 Task: Select Invert colours
Action: Mouse moved to (242, 171)
Screenshot: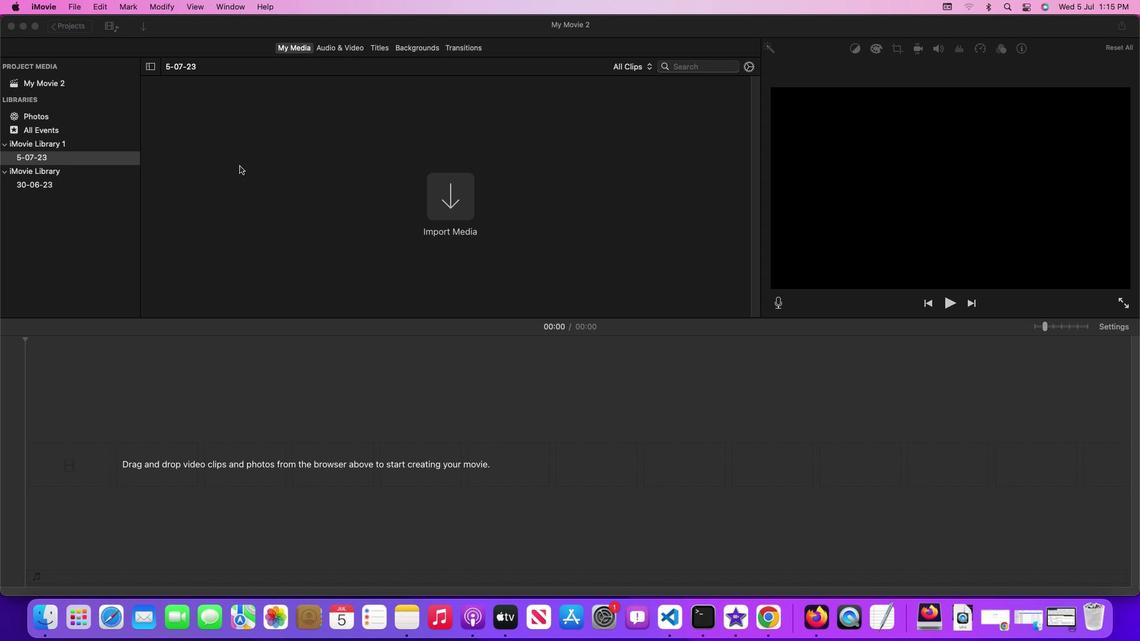 
Action: Mouse pressed left at (242, 171)
Screenshot: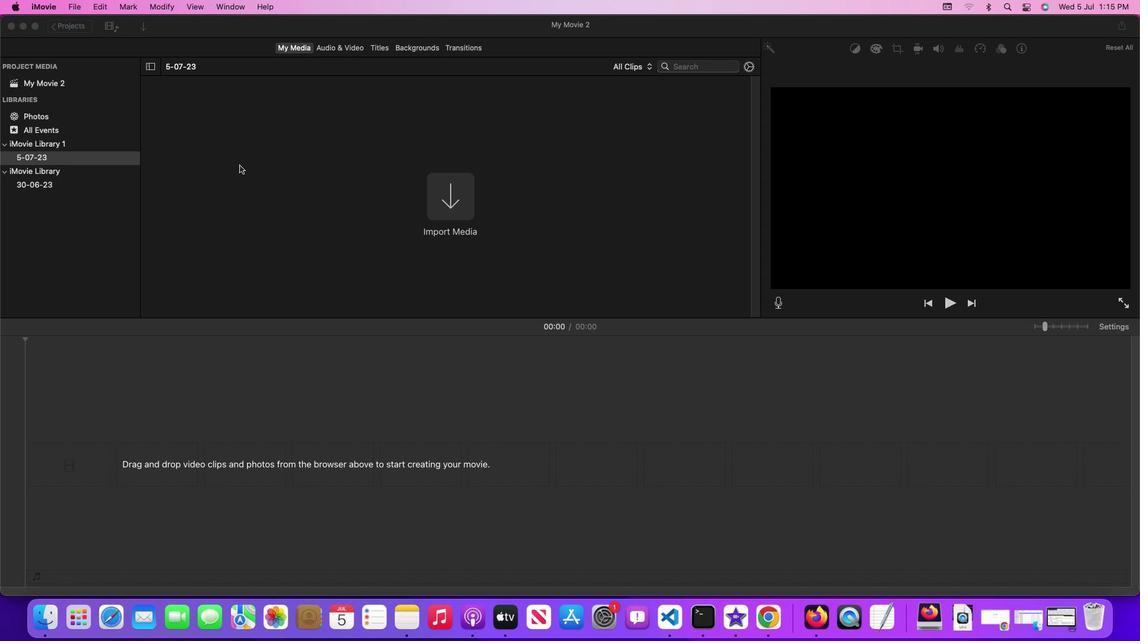 
Action: Mouse moved to (50, 4)
Screenshot: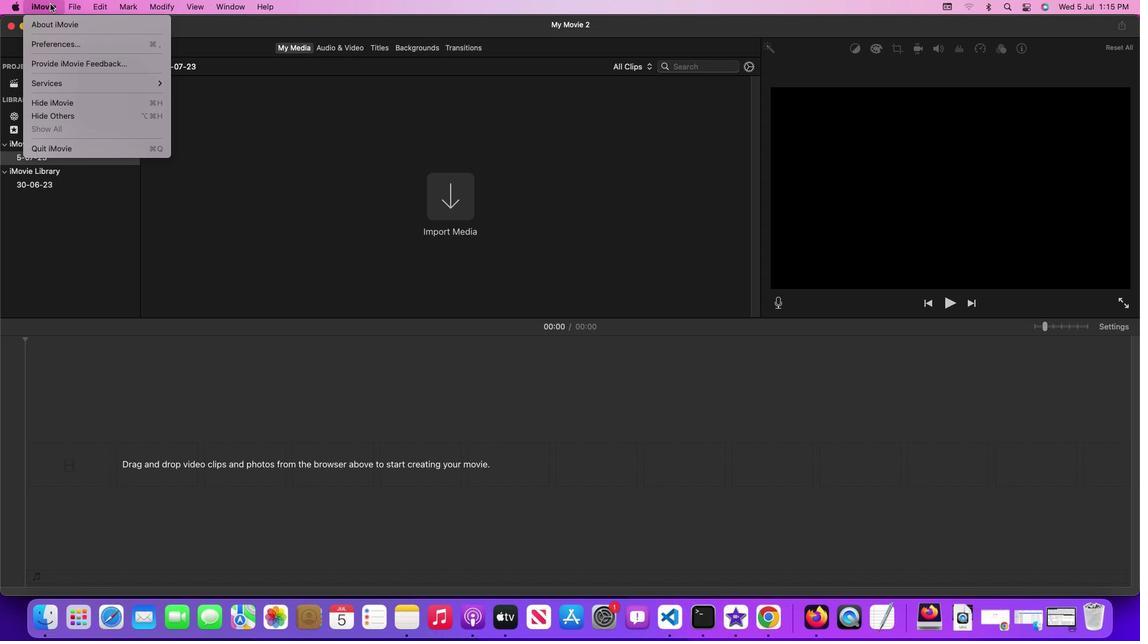 
Action: Mouse pressed left at (50, 4)
Screenshot: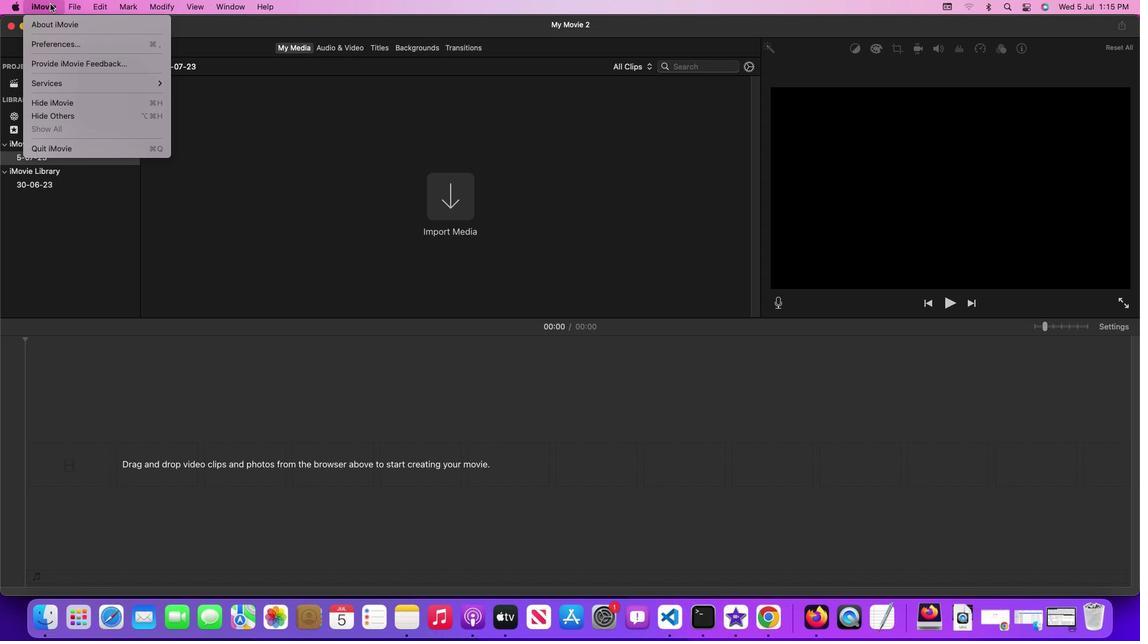 
Action: Mouse moved to (200, 100)
Screenshot: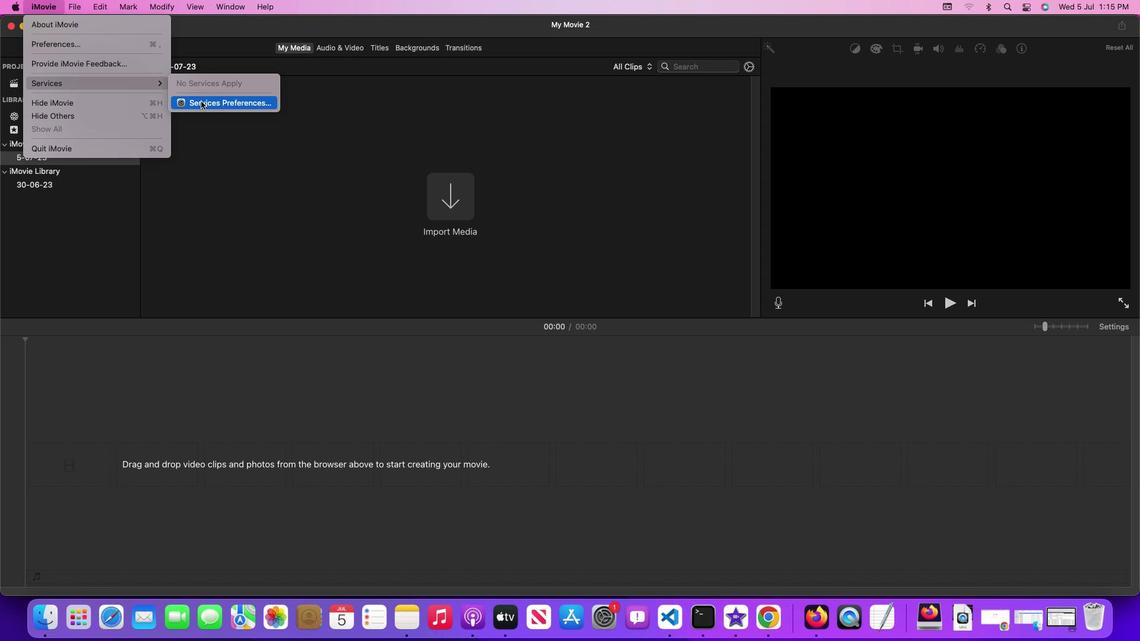 
Action: Mouse pressed left at (200, 100)
Screenshot: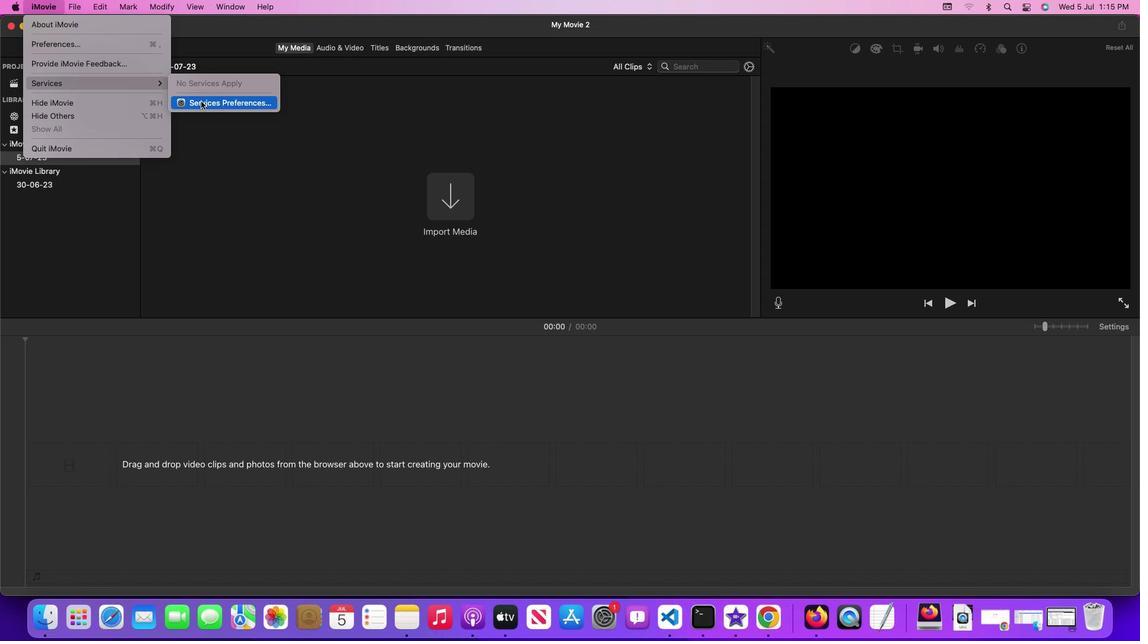 
Action: Mouse moved to (453, 180)
Screenshot: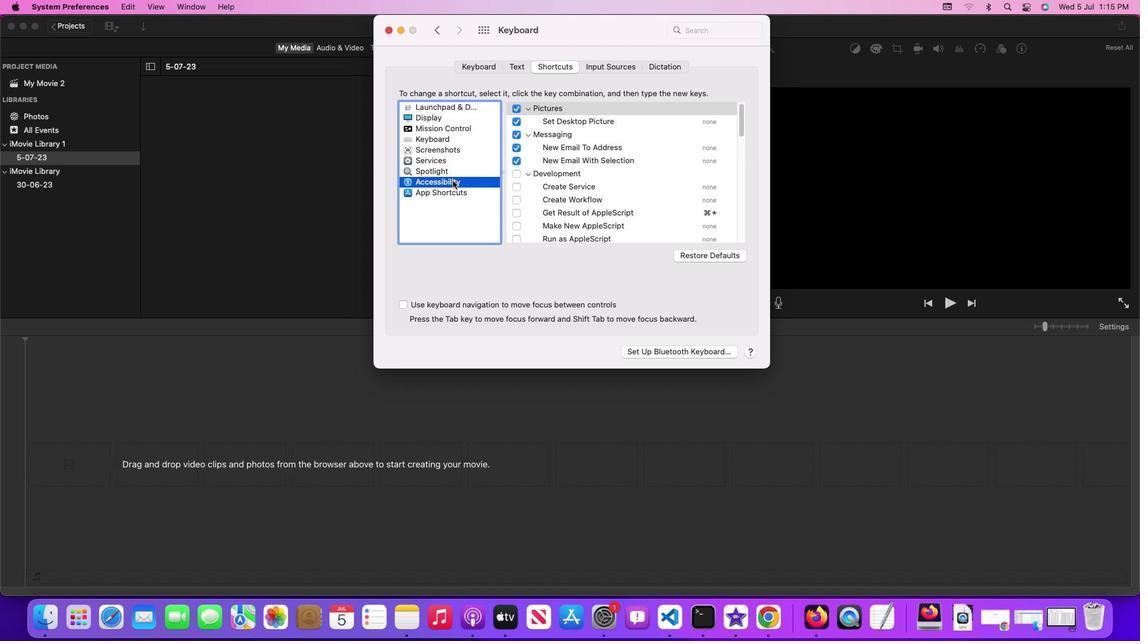 
Action: Mouse pressed left at (453, 180)
Screenshot: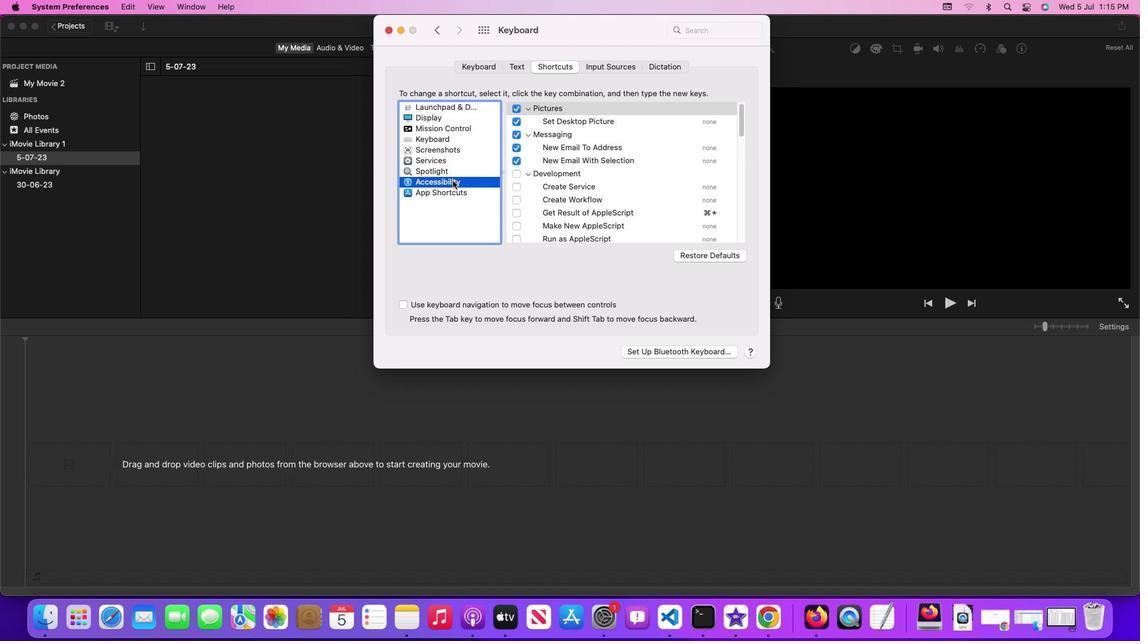 
Action: Mouse moved to (530, 208)
Screenshot: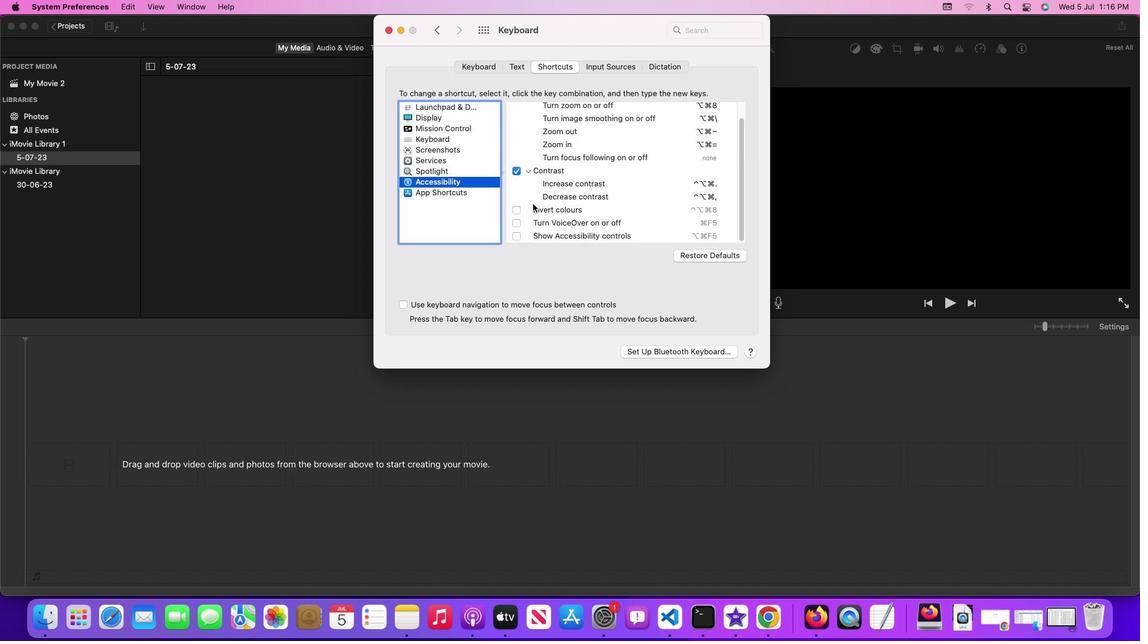 
Action: Mouse scrolled (530, 208) with delta (0, 0)
Screenshot: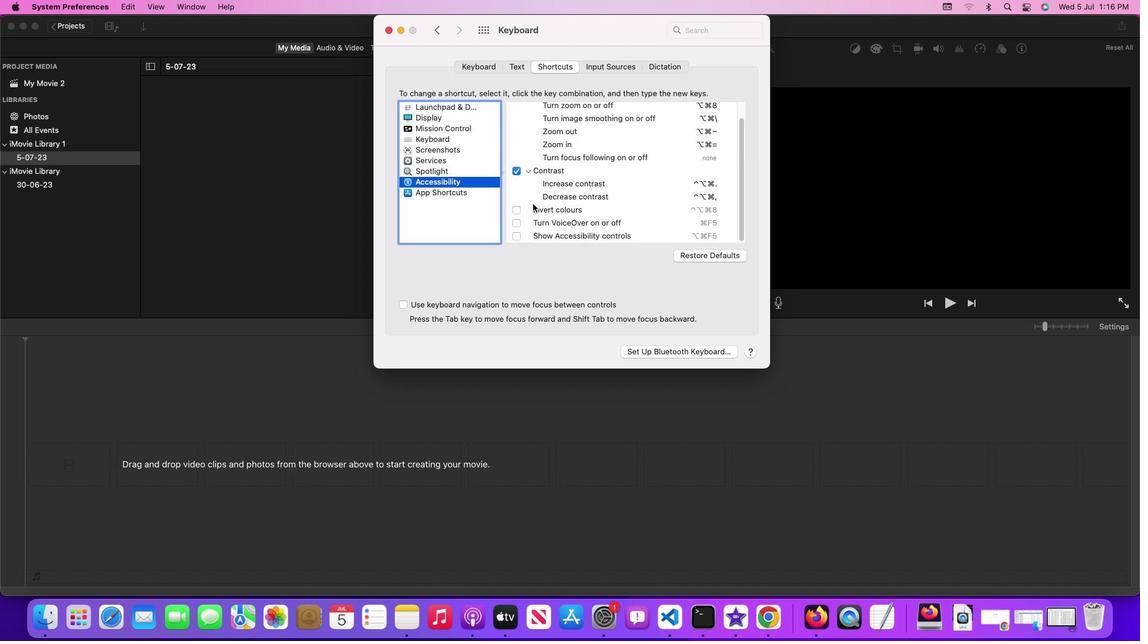 
Action: Mouse moved to (532, 208)
Screenshot: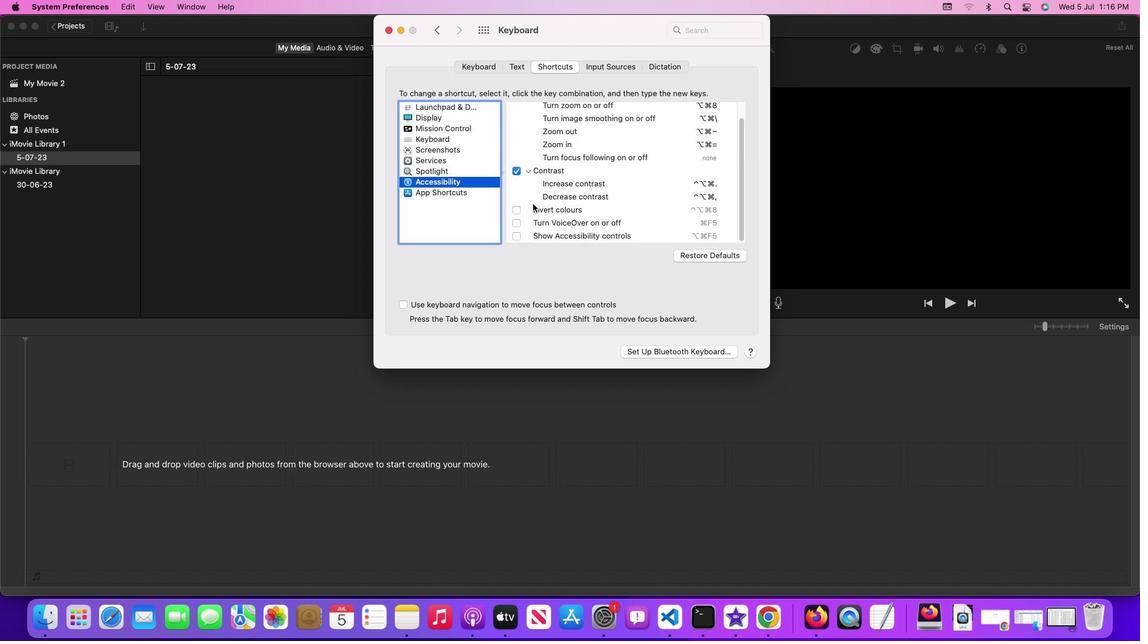 
Action: Mouse scrolled (532, 208) with delta (0, 0)
Screenshot: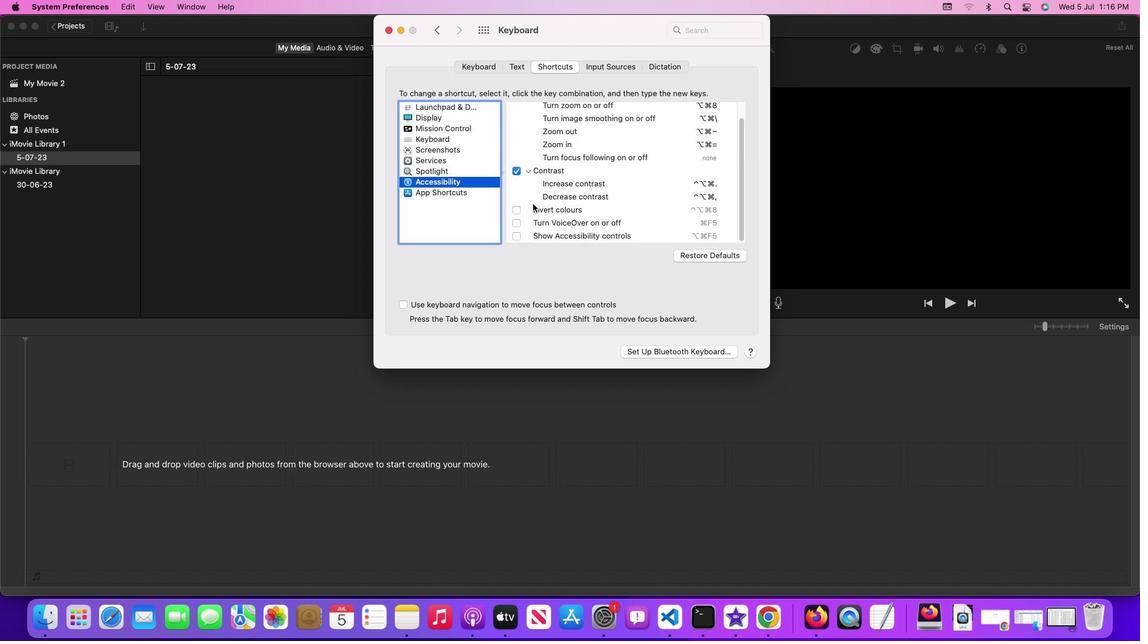 
Action: Mouse moved to (532, 207)
Screenshot: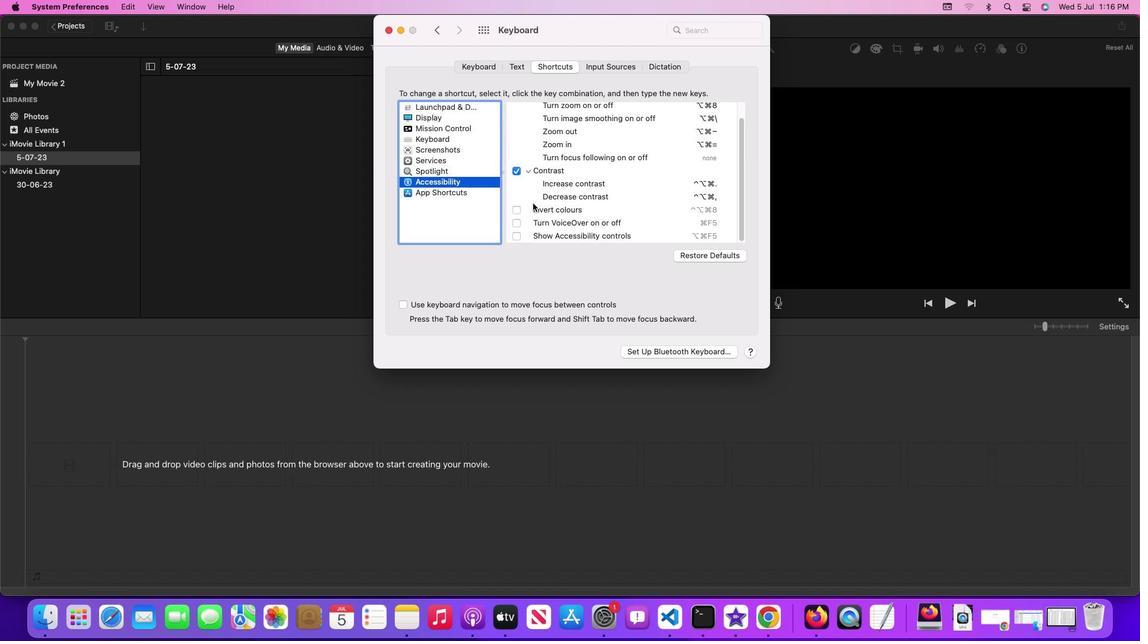 
Action: Mouse scrolled (532, 207) with delta (0, -1)
Screenshot: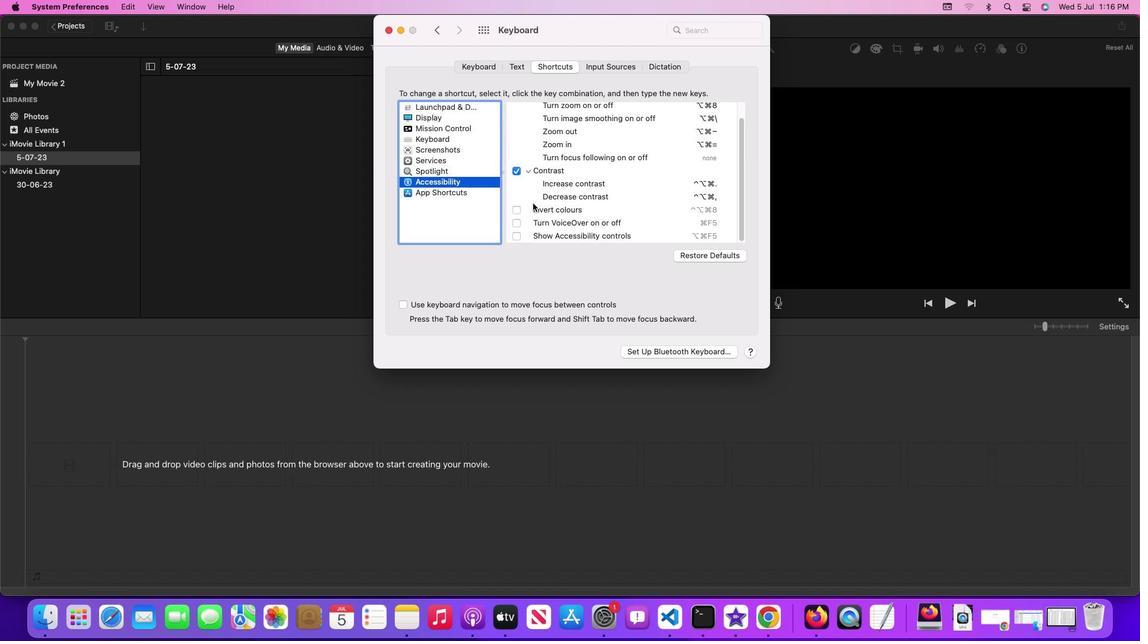 
Action: Mouse moved to (516, 208)
Screenshot: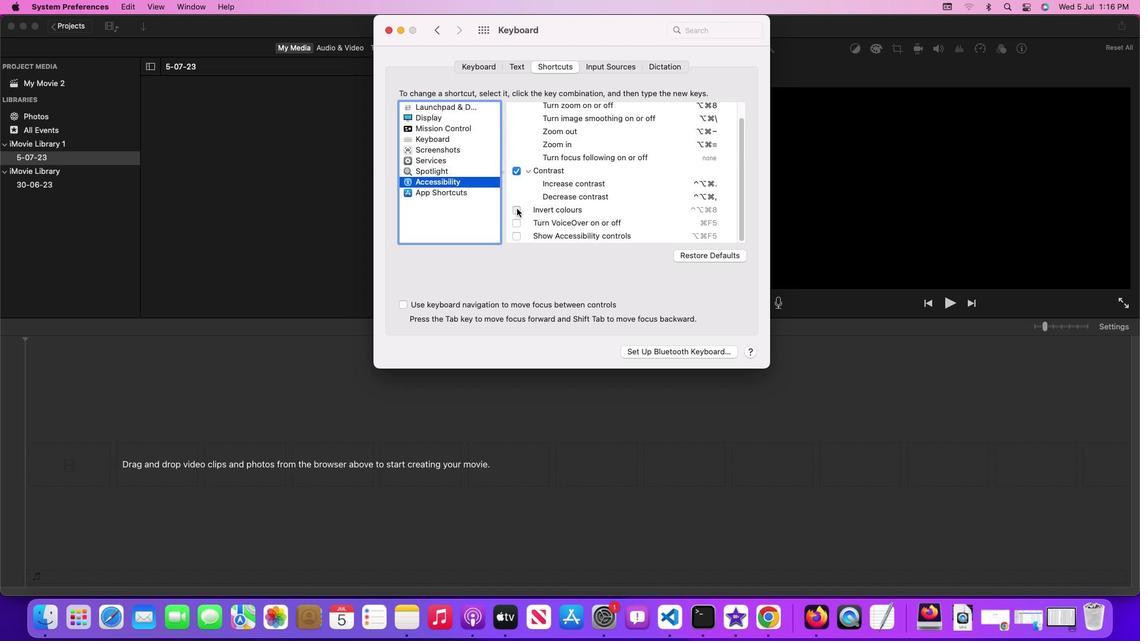 
Action: Mouse pressed left at (516, 208)
Screenshot: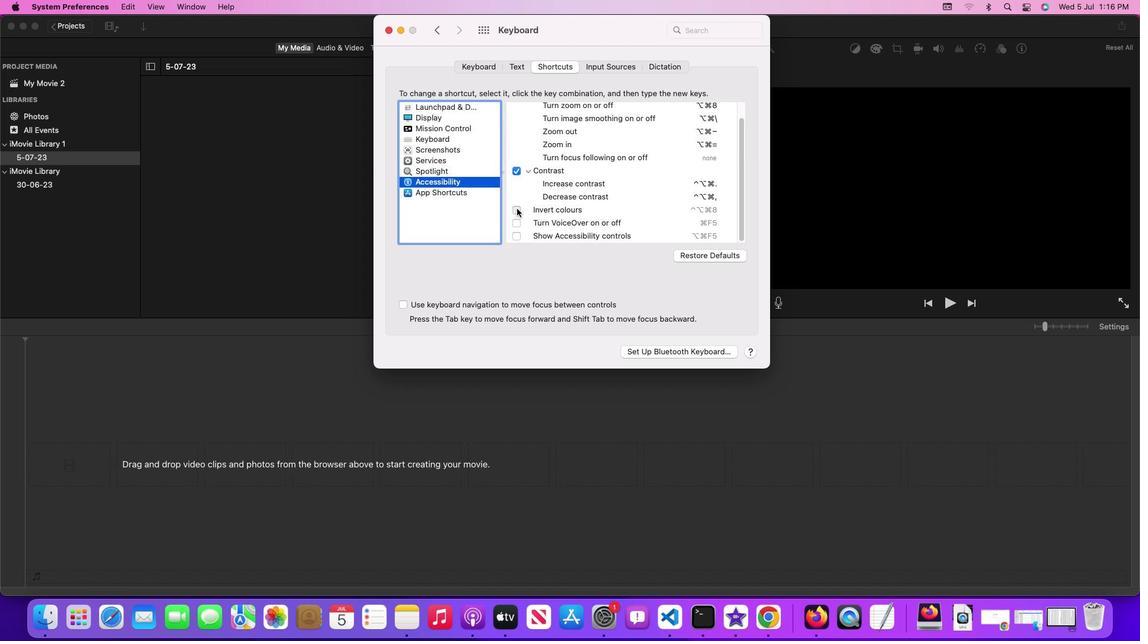 
